 Task: Select the on option in the editor word wrap.
Action: Mouse moved to (55, 670)
Screenshot: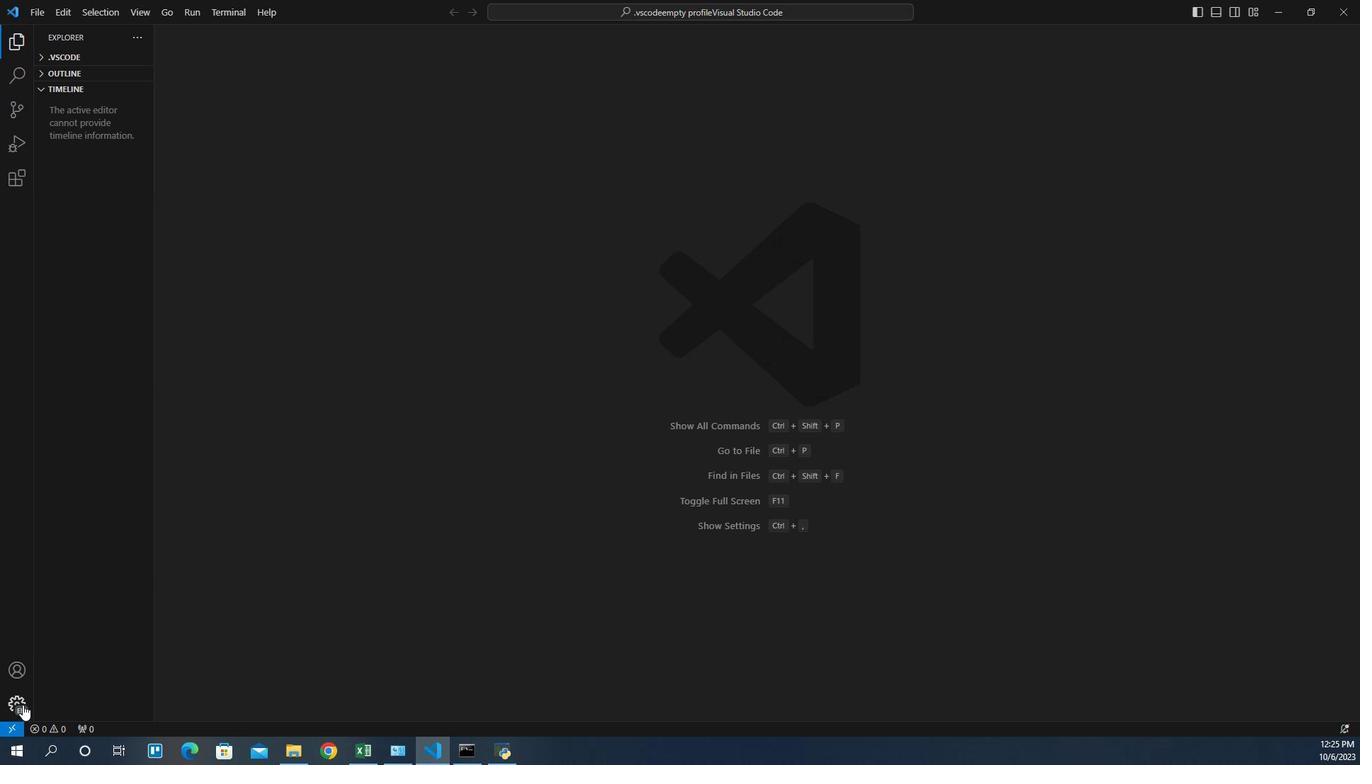 
Action: Mouse pressed left at (55, 670)
Screenshot: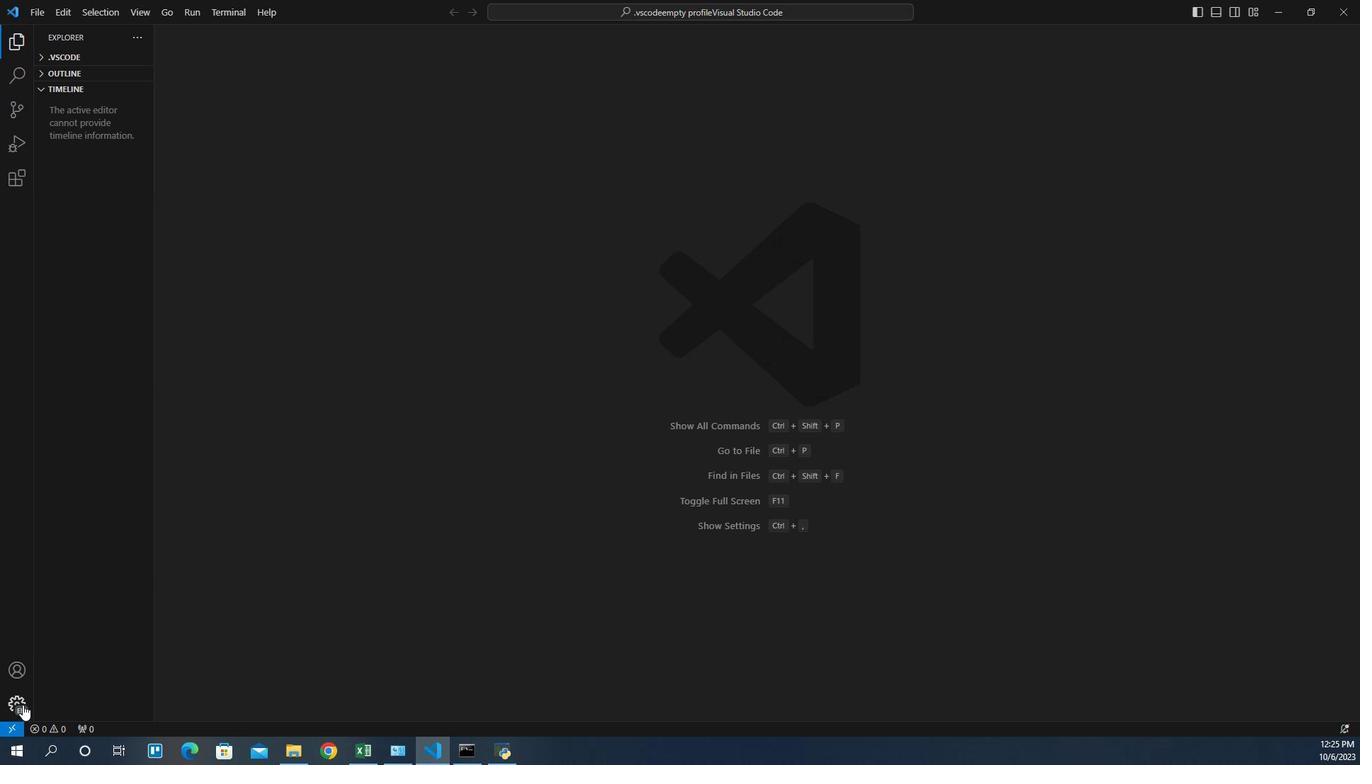 
Action: Mouse moved to (111, 549)
Screenshot: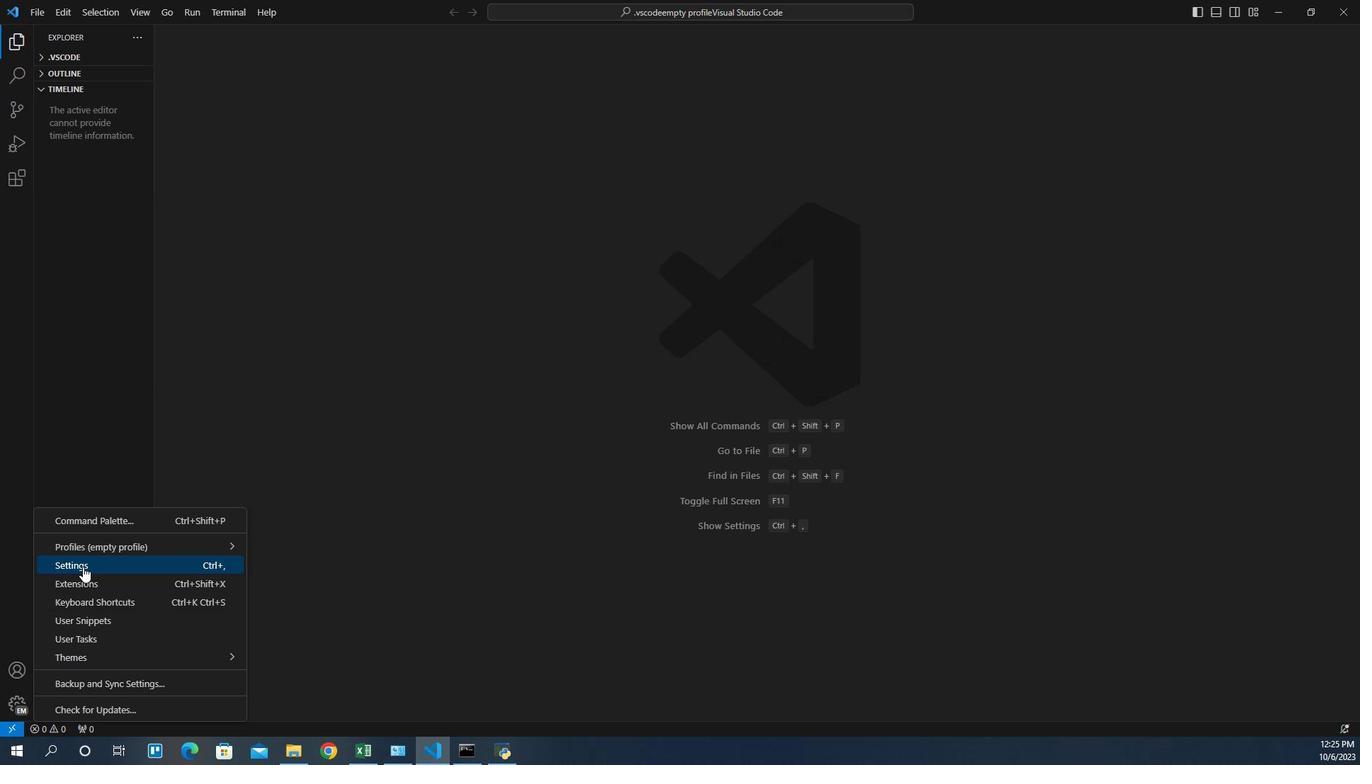 
Action: Mouse pressed left at (111, 549)
Screenshot: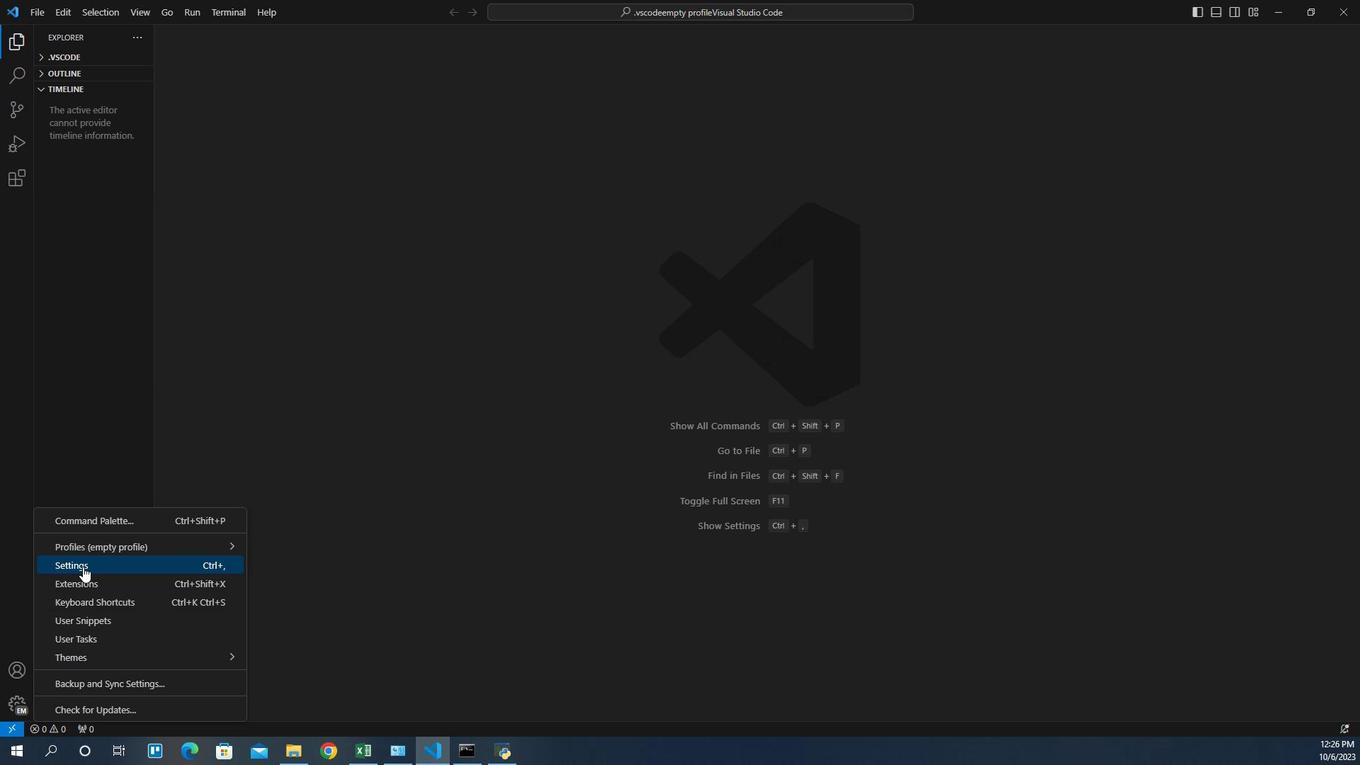 
Action: Mouse moved to (391, 211)
Screenshot: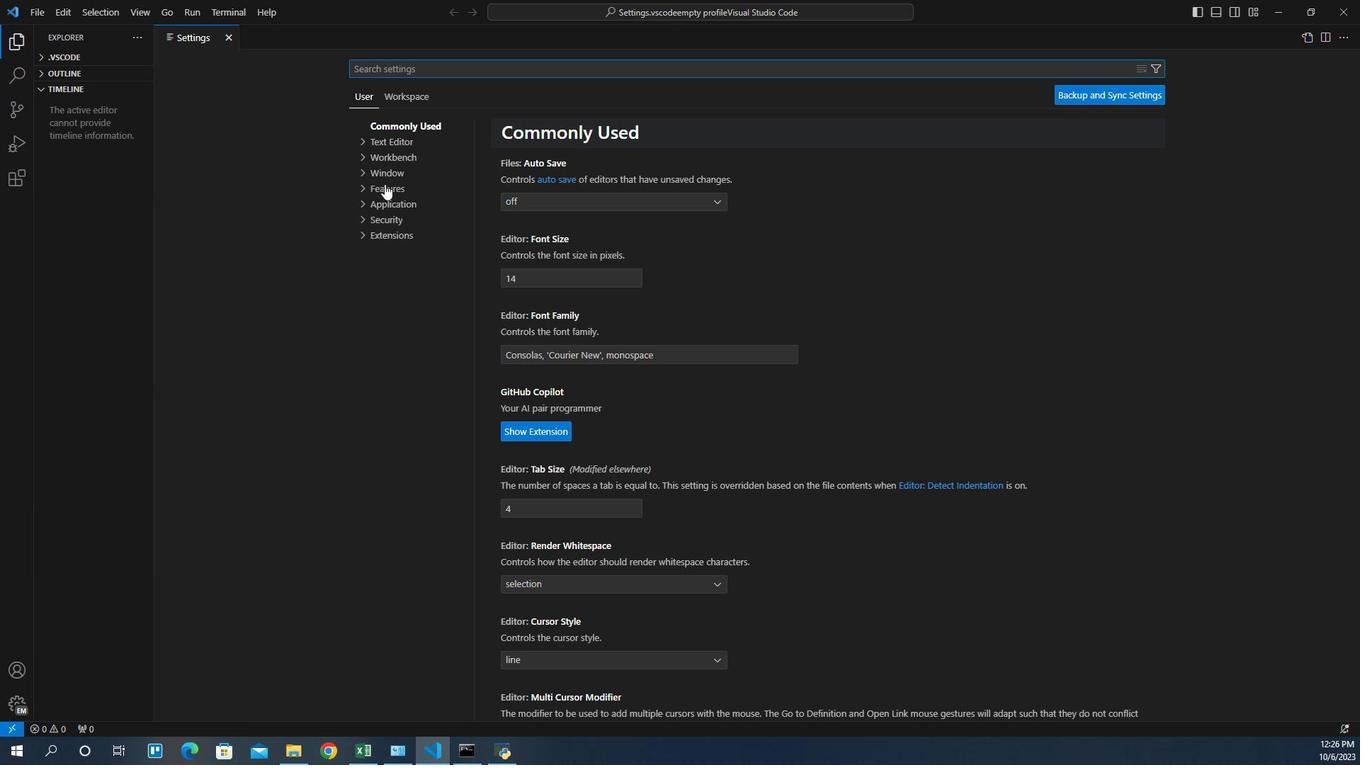 
Action: Mouse pressed left at (391, 211)
Screenshot: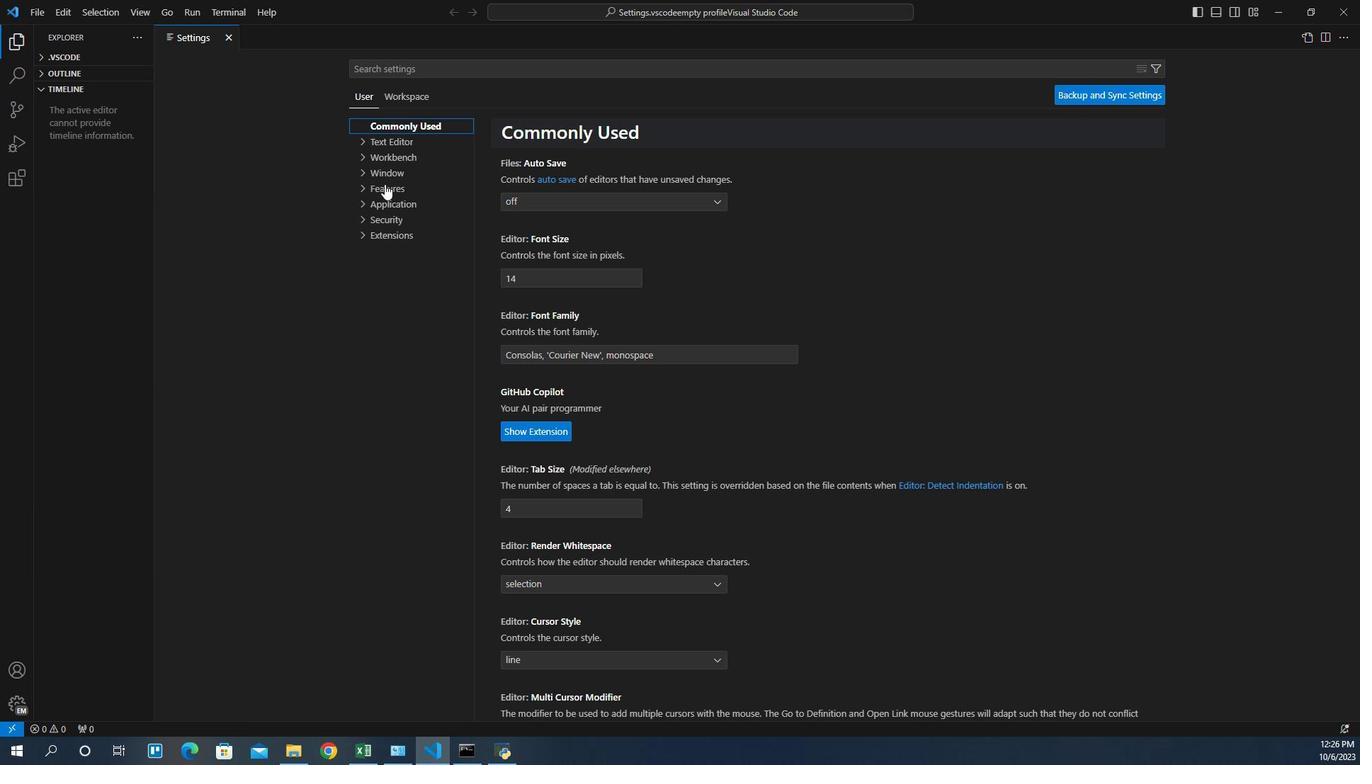 
Action: Mouse moved to (393, 466)
Screenshot: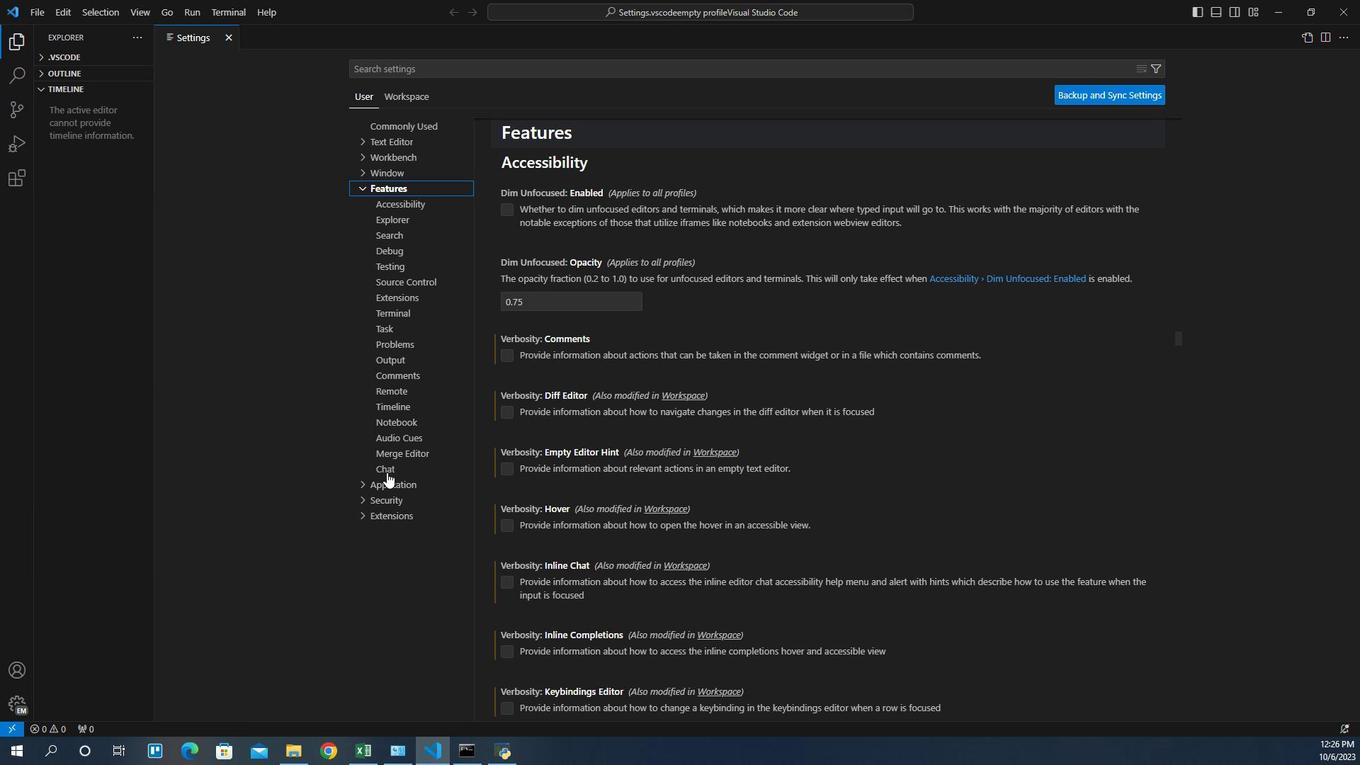 
Action: Mouse pressed left at (393, 466)
Screenshot: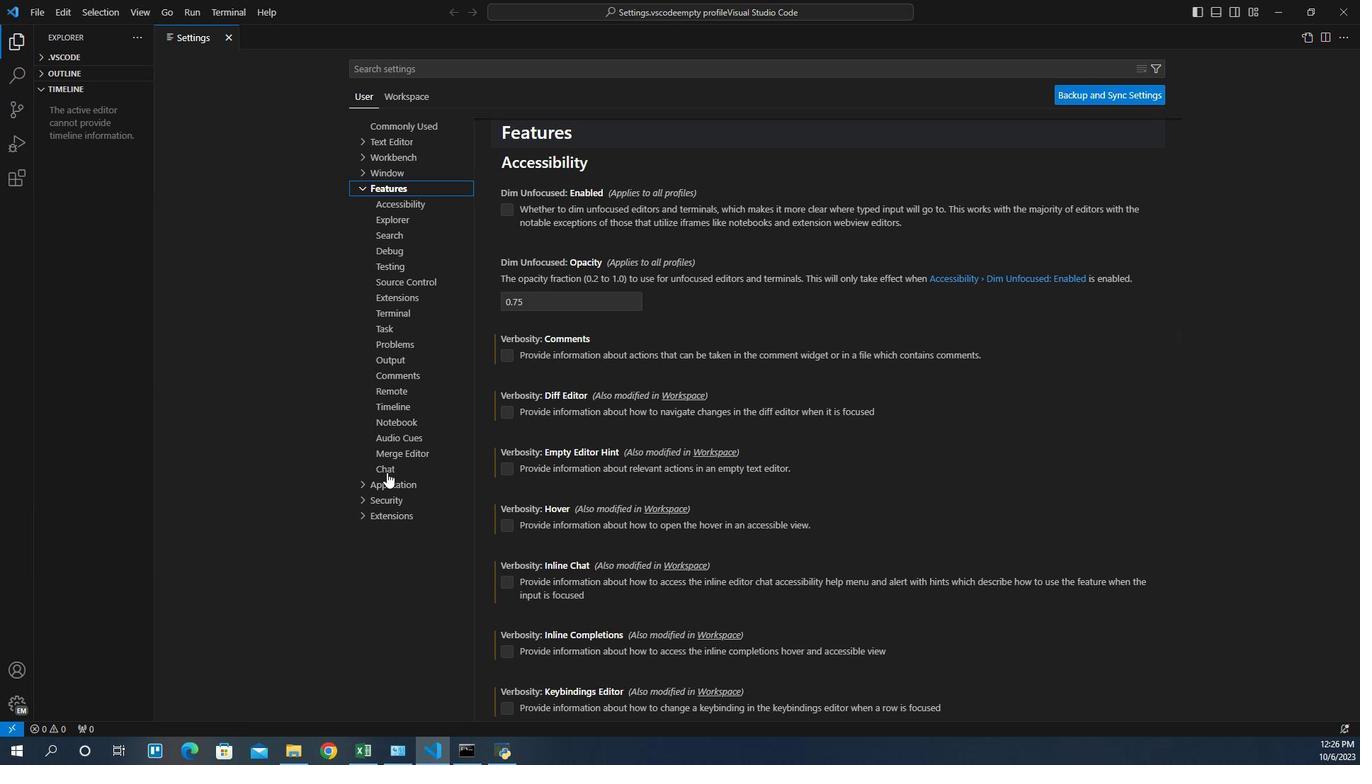 
Action: Mouse moved to (554, 492)
Screenshot: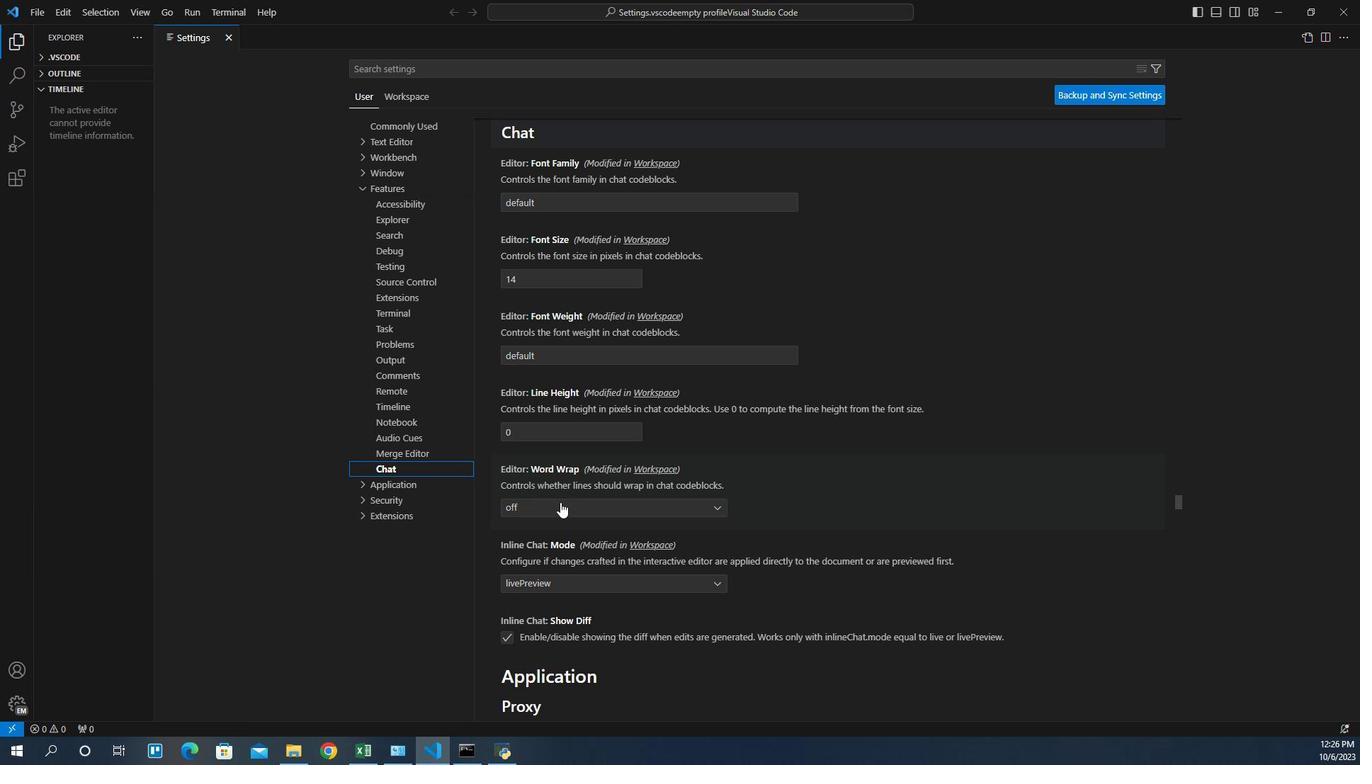 
Action: Mouse pressed left at (554, 492)
Screenshot: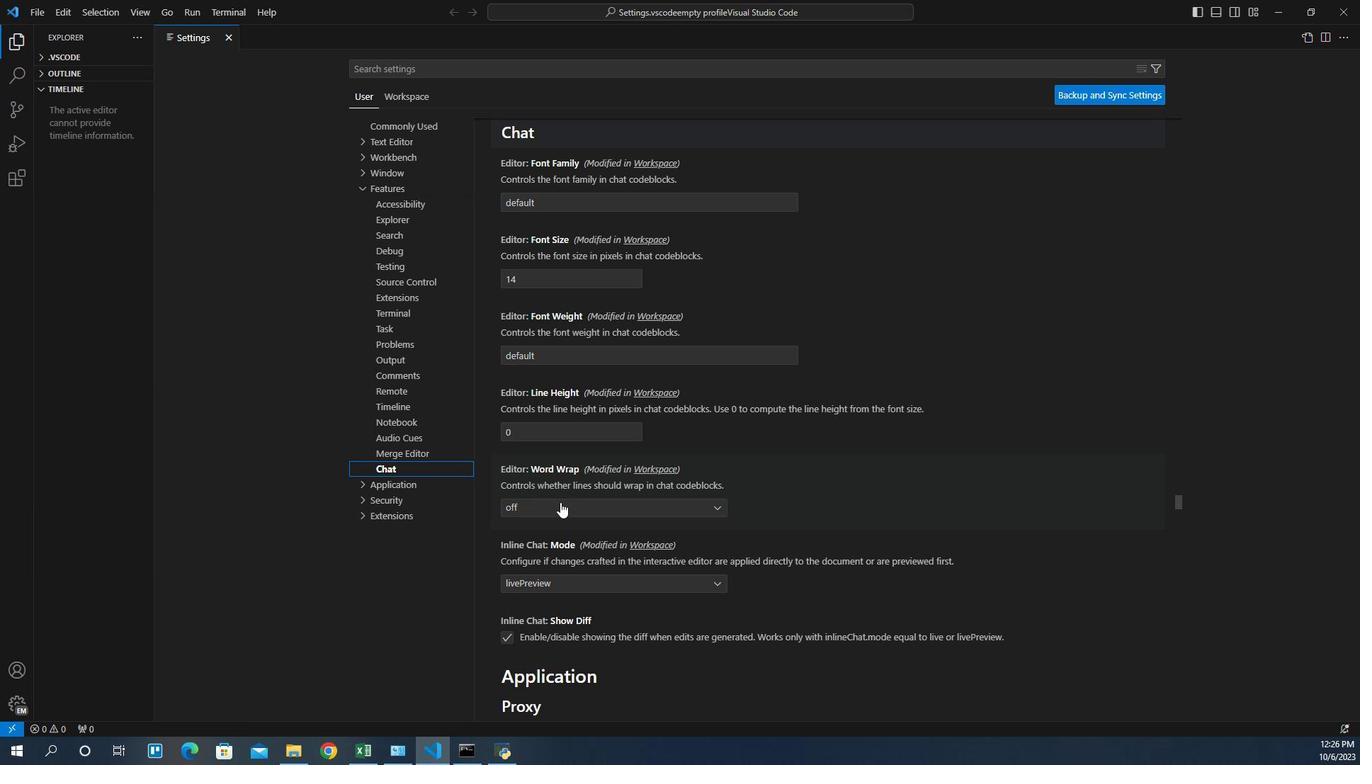 
Action: Mouse moved to (529, 508)
Screenshot: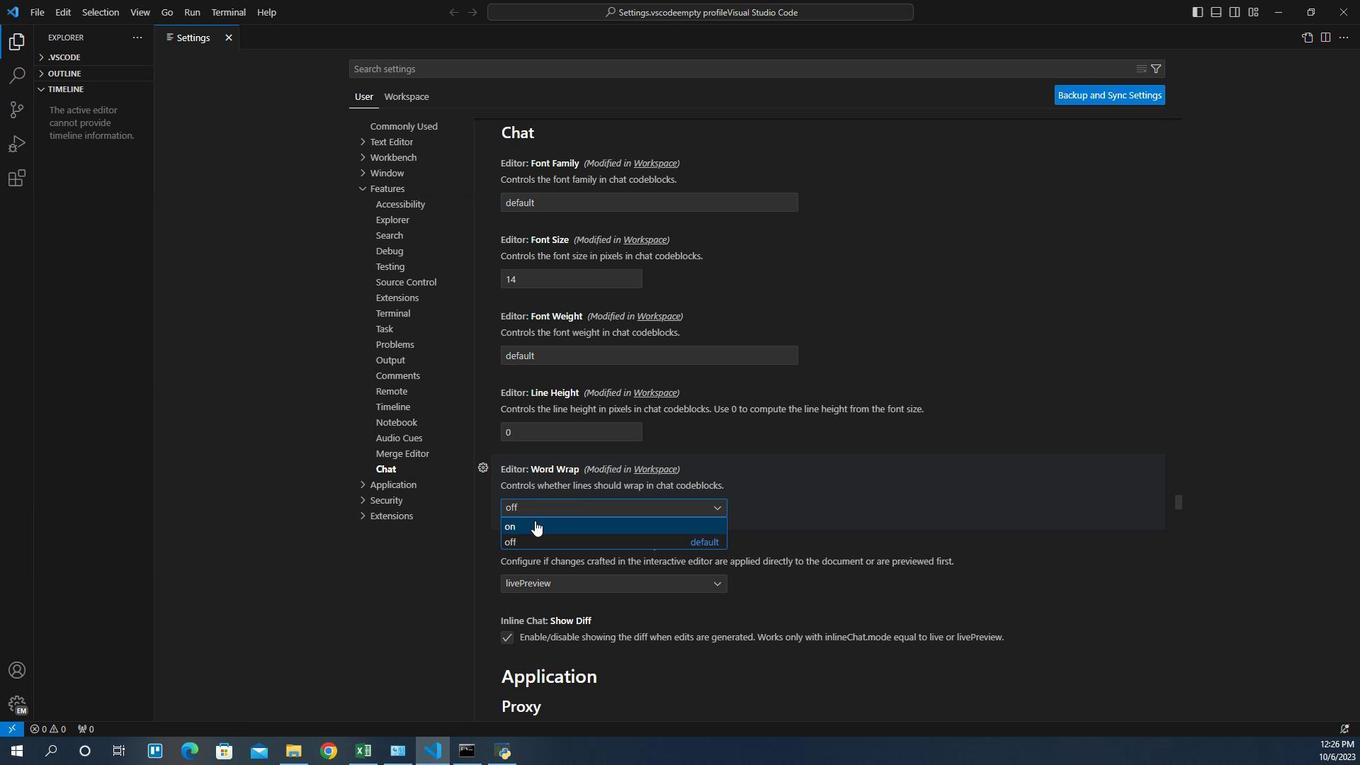 
Action: Mouse pressed left at (529, 508)
Screenshot: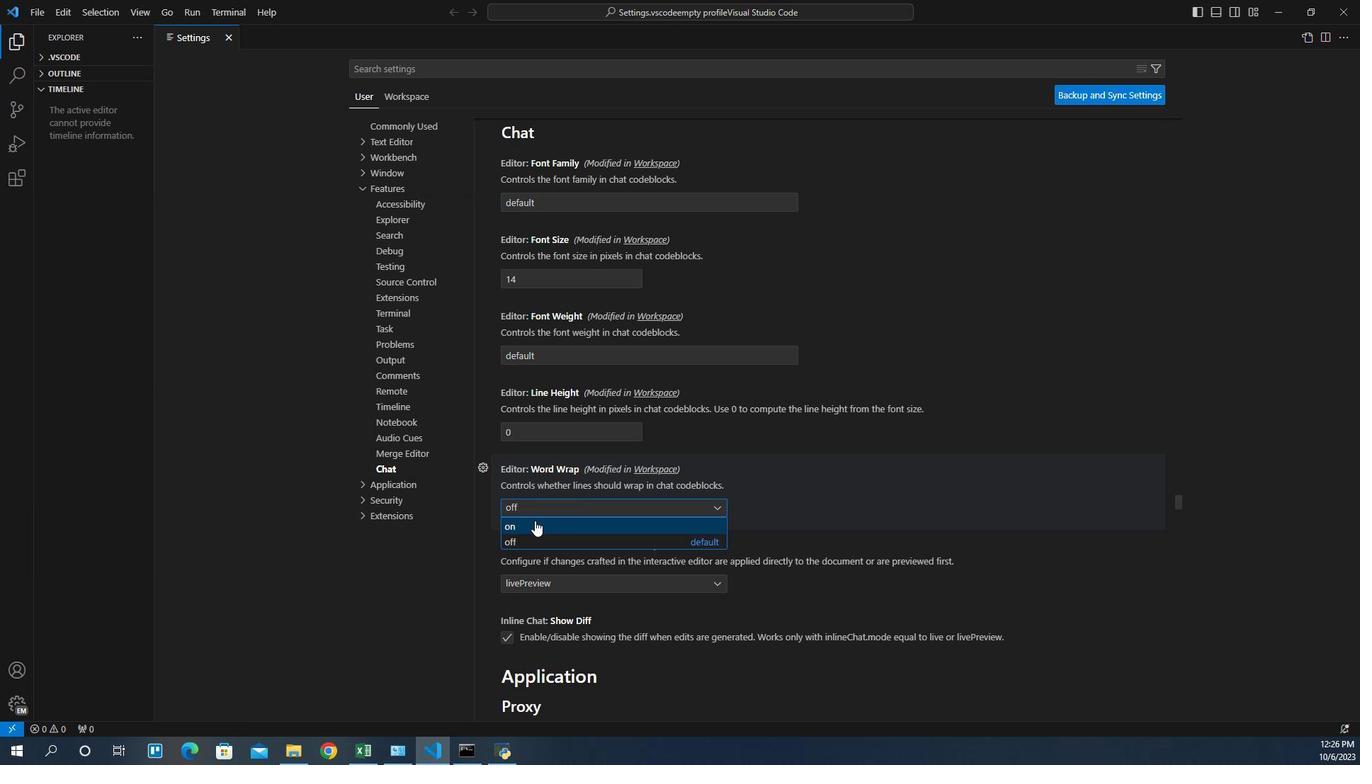 
